 Task: In the  document action plan.txt Insert page numer 'on bottom of the page' change page color to  'Light Brown'. Write company name: Versatile
Action: Mouse moved to (141, 79)
Screenshot: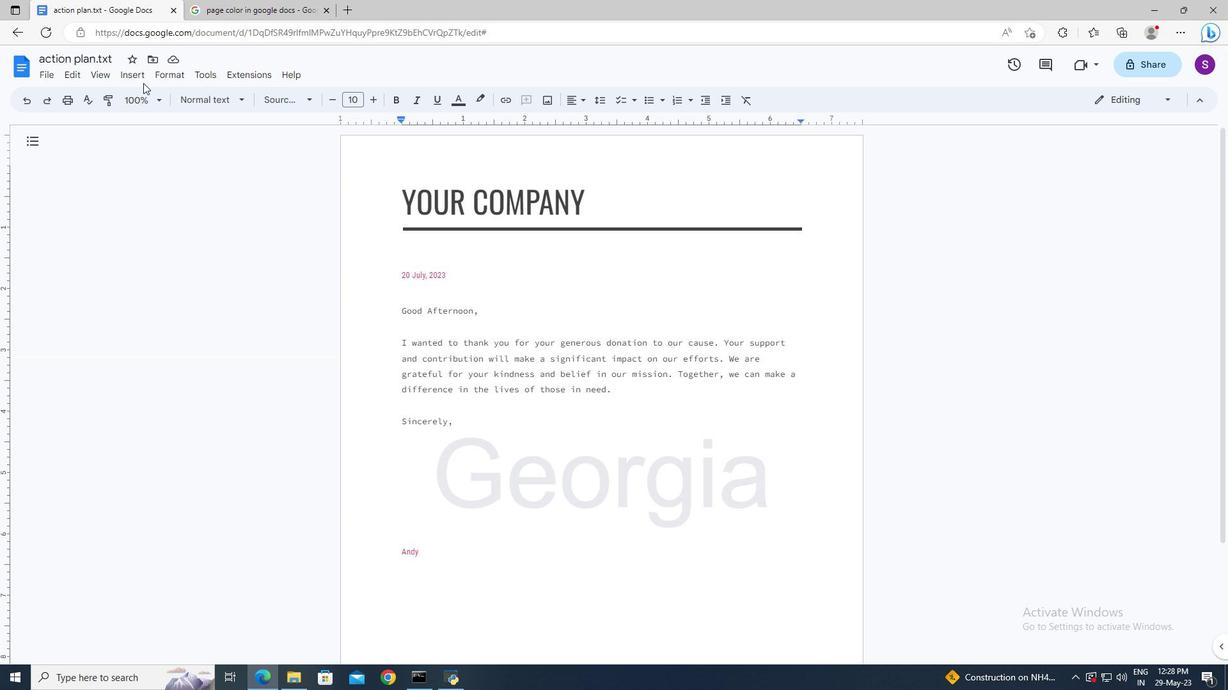 
Action: Mouse pressed left at (141, 79)
Screenshot: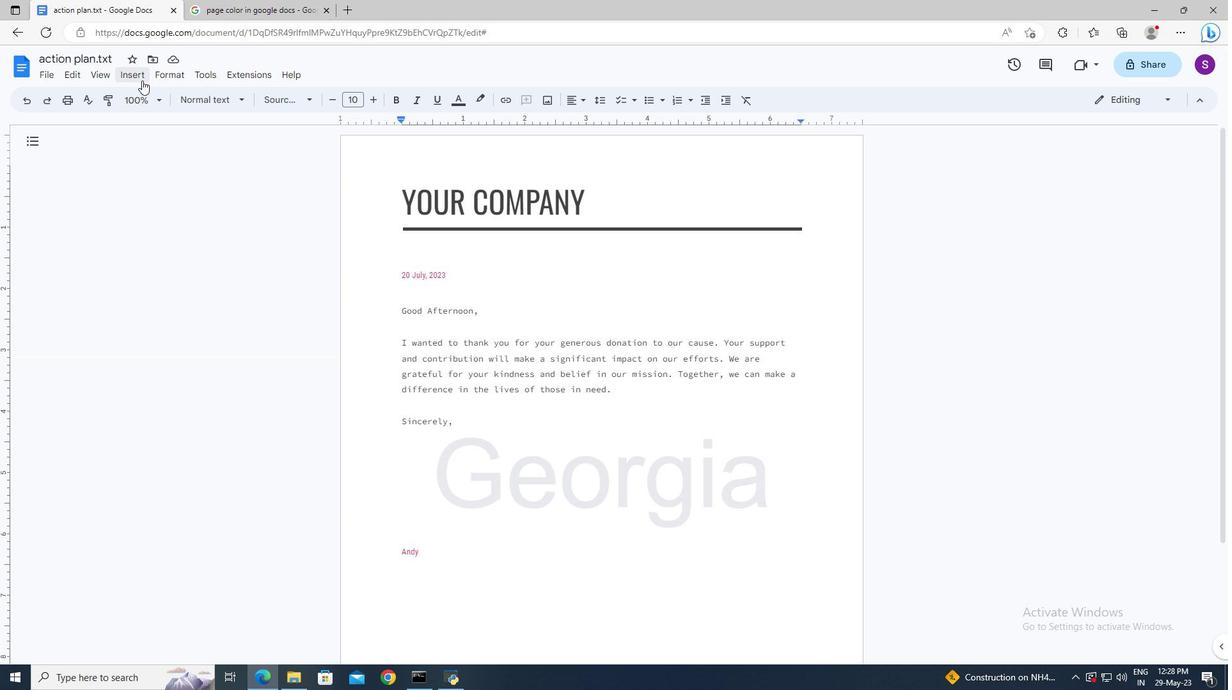 
Action: Mouse moved to (358, 496)
Screenshot: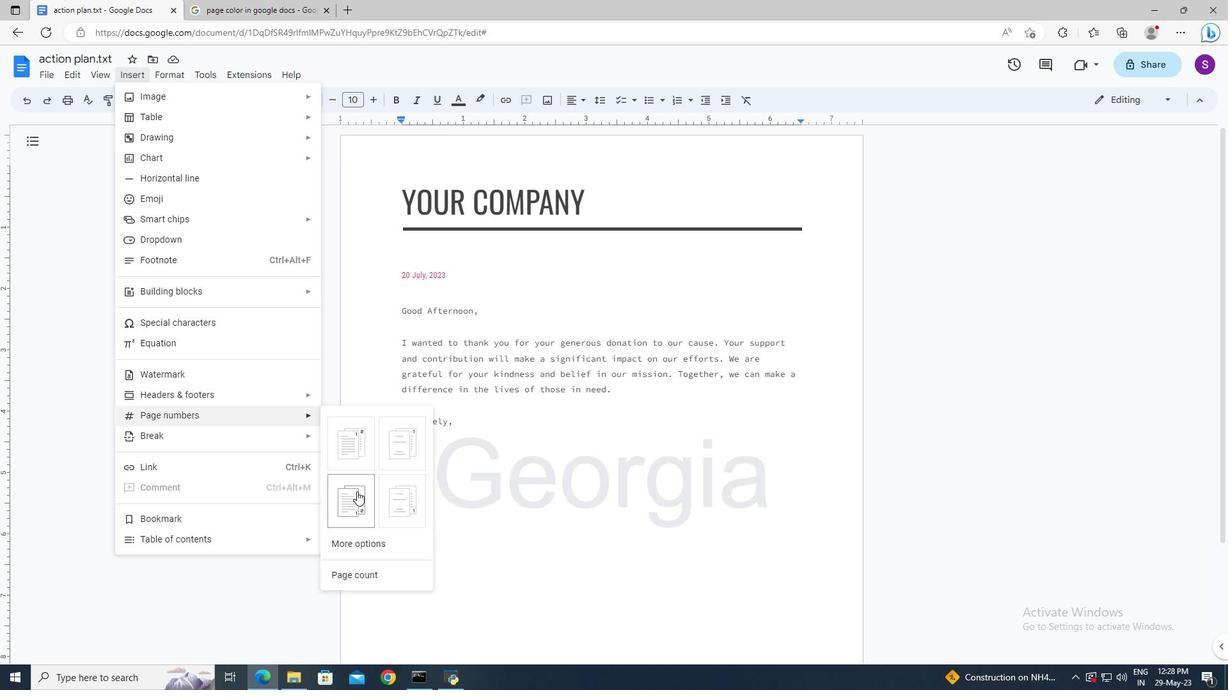 
Action: Mouse pressed left at (358, 496)
Screenshot: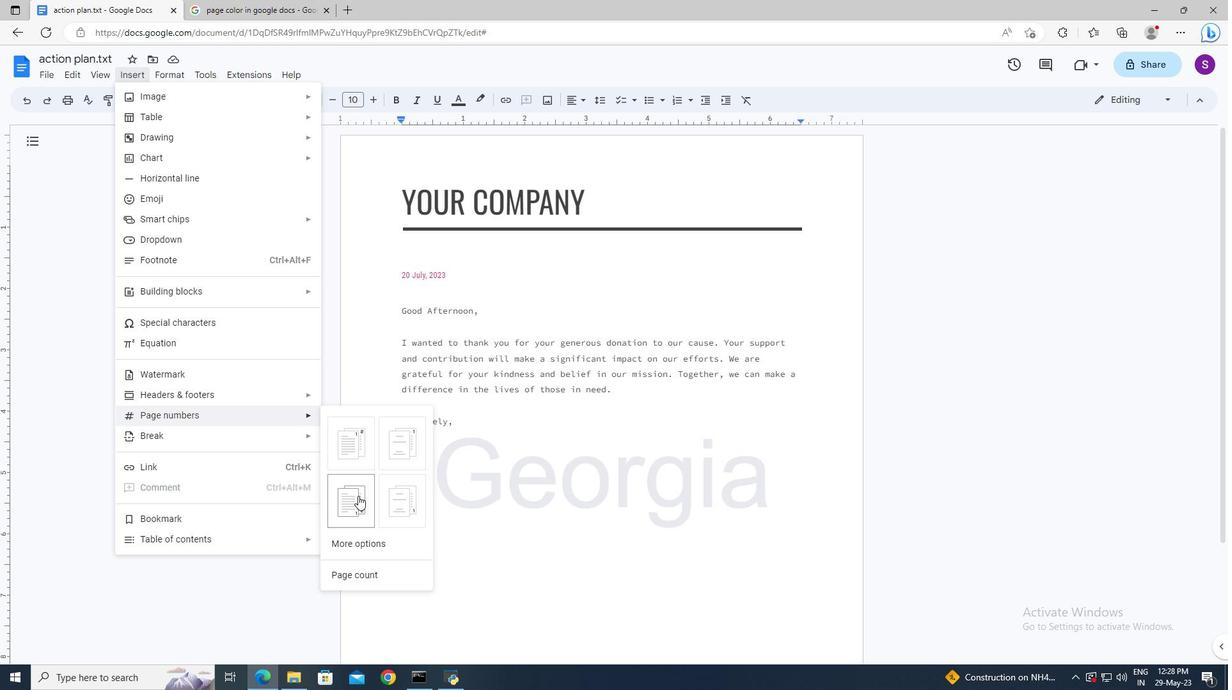 
Action: Mouse moved to (464, 458)
Screenshot: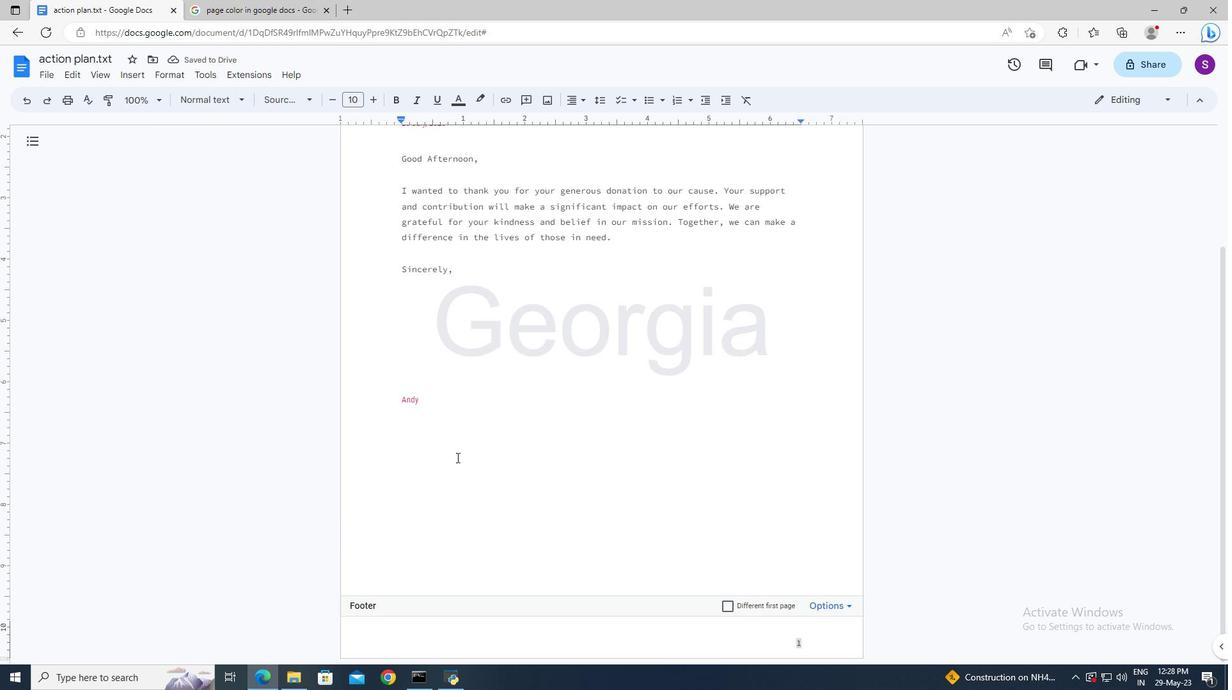 
Action: Mouse scrolled (464, 458) with delta (0, 0)
Screenshot: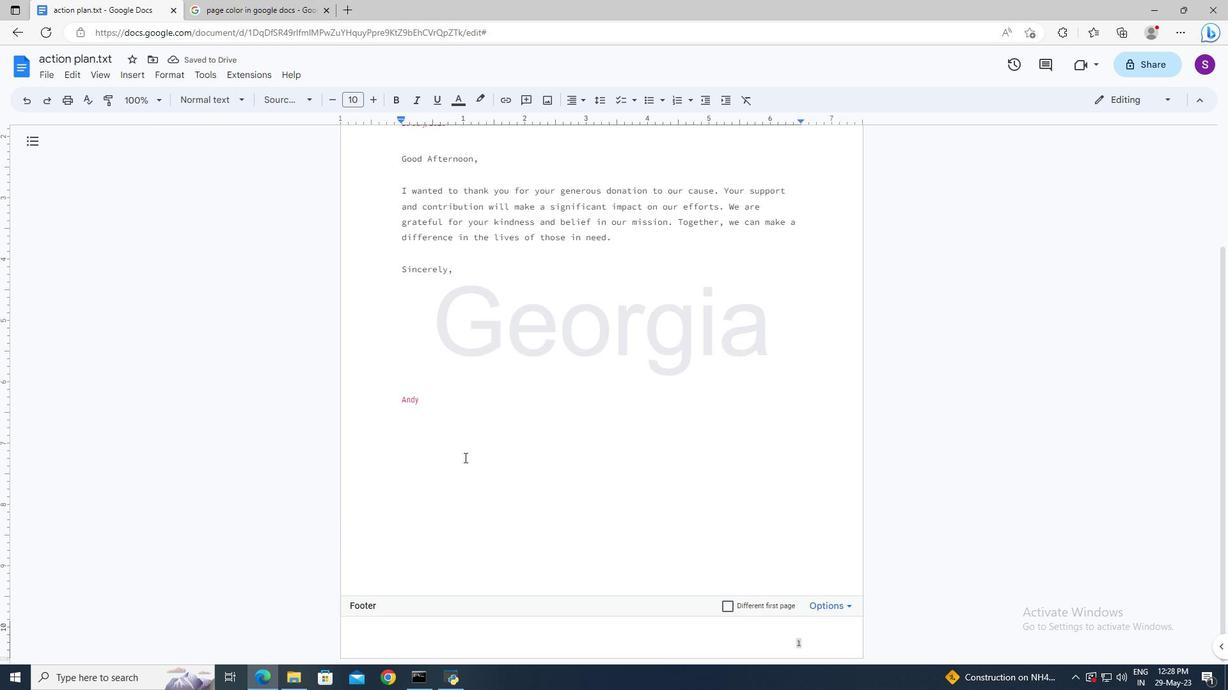 
Action: Mouse scrolled (464, 458) with delta (0, 0)
Screenshot: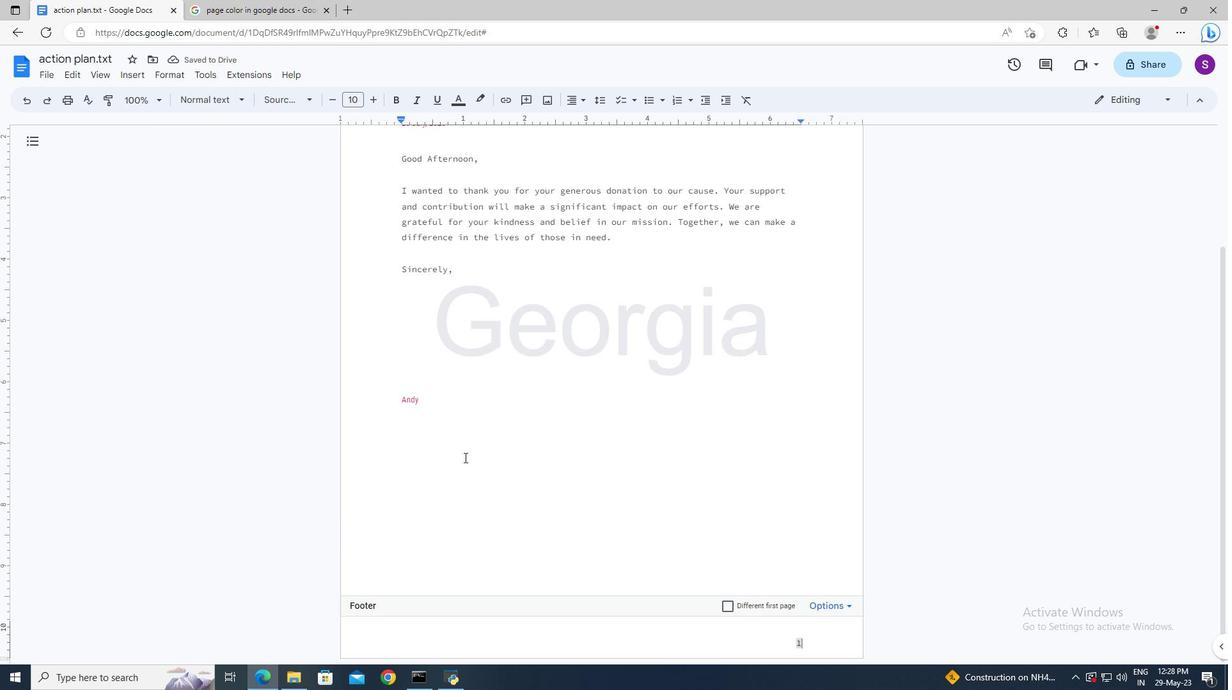 
Action: Mouse moved to (54, 74)
Screenshot: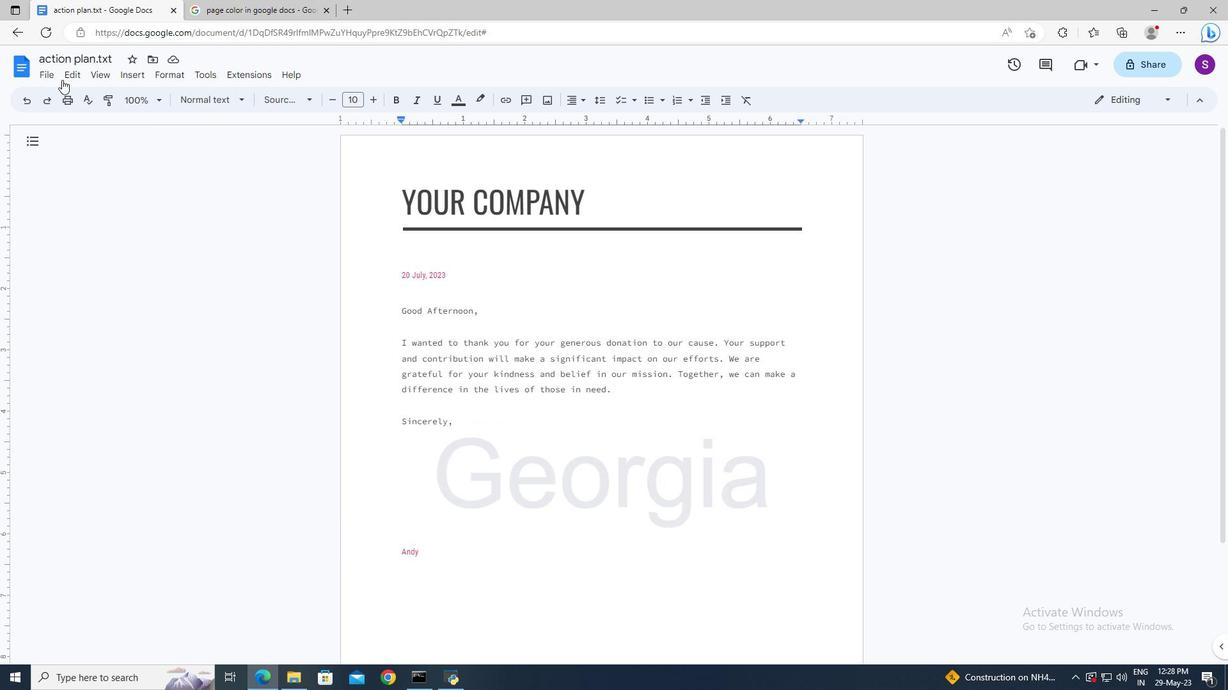 
Action: Mouse pressed left at (54, 74)
Screenshot: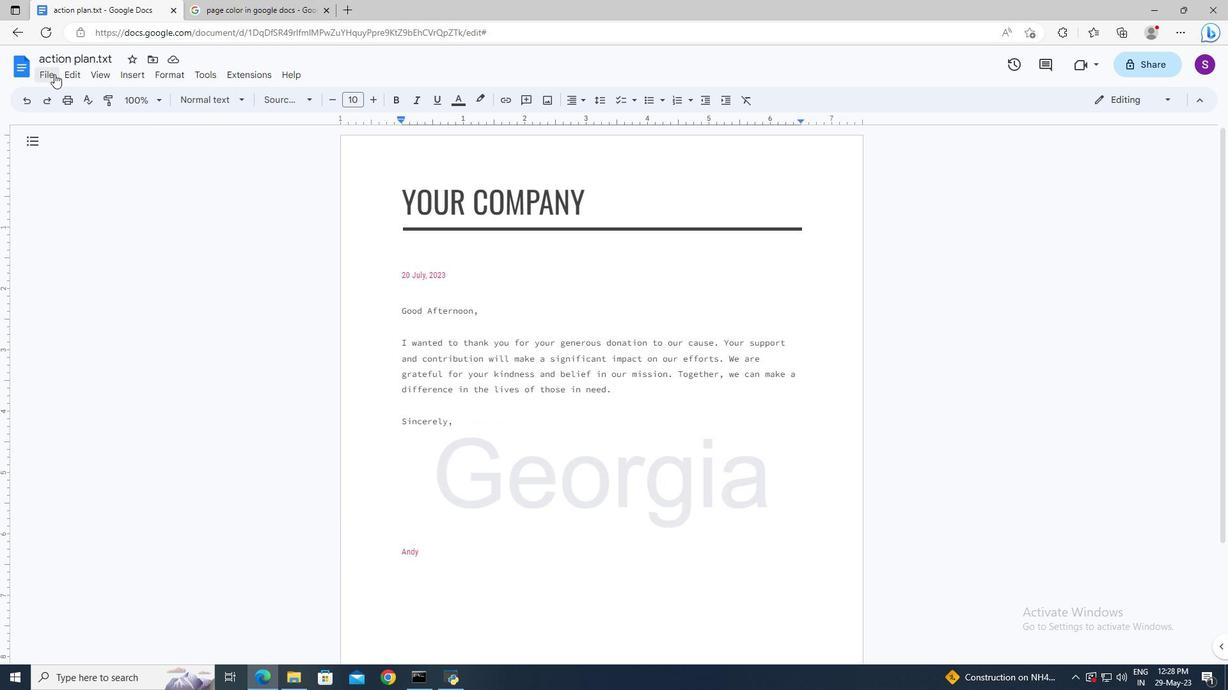 
Action: Mouse moved to (114, 420)
Screenshot: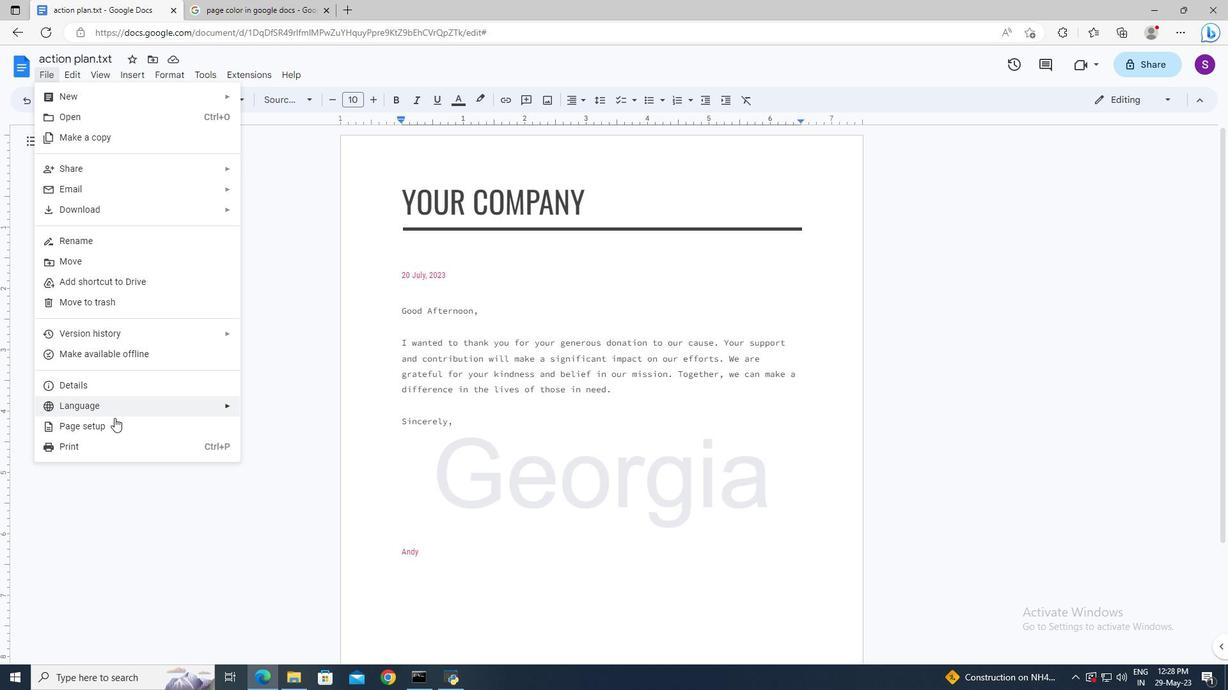 
Action: Mouse pressed left at (114, 420)
Screenshot: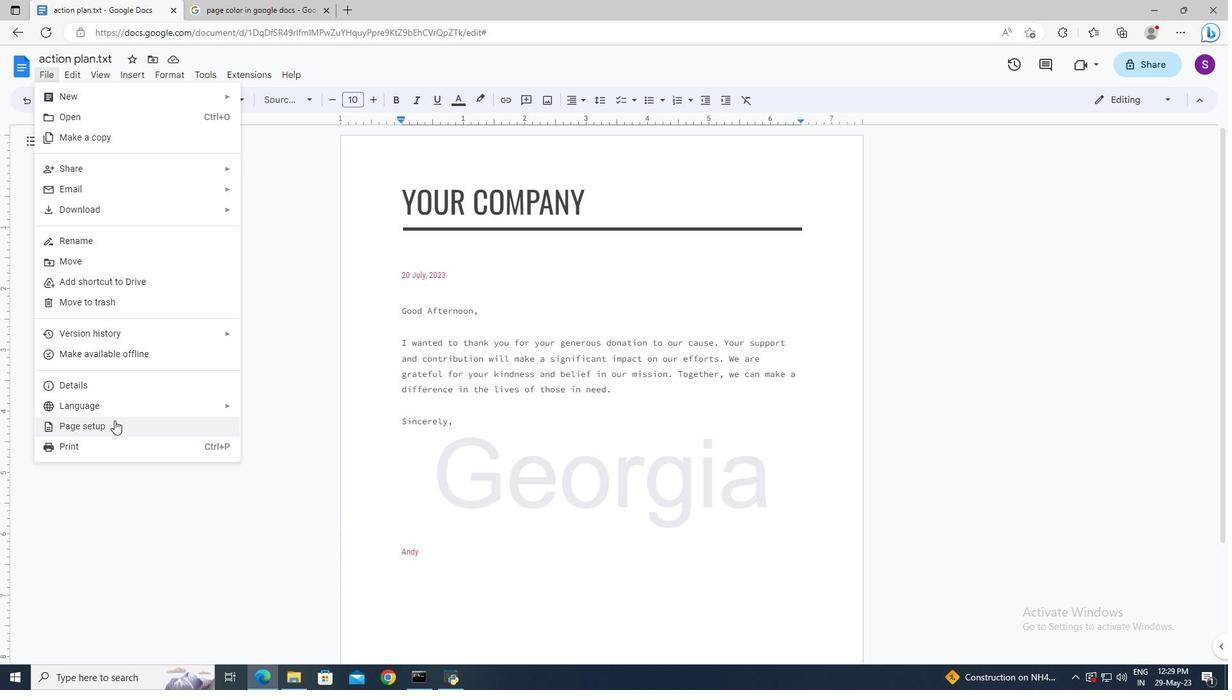
Action: Mouse moved to (509, 434)
Screenshot: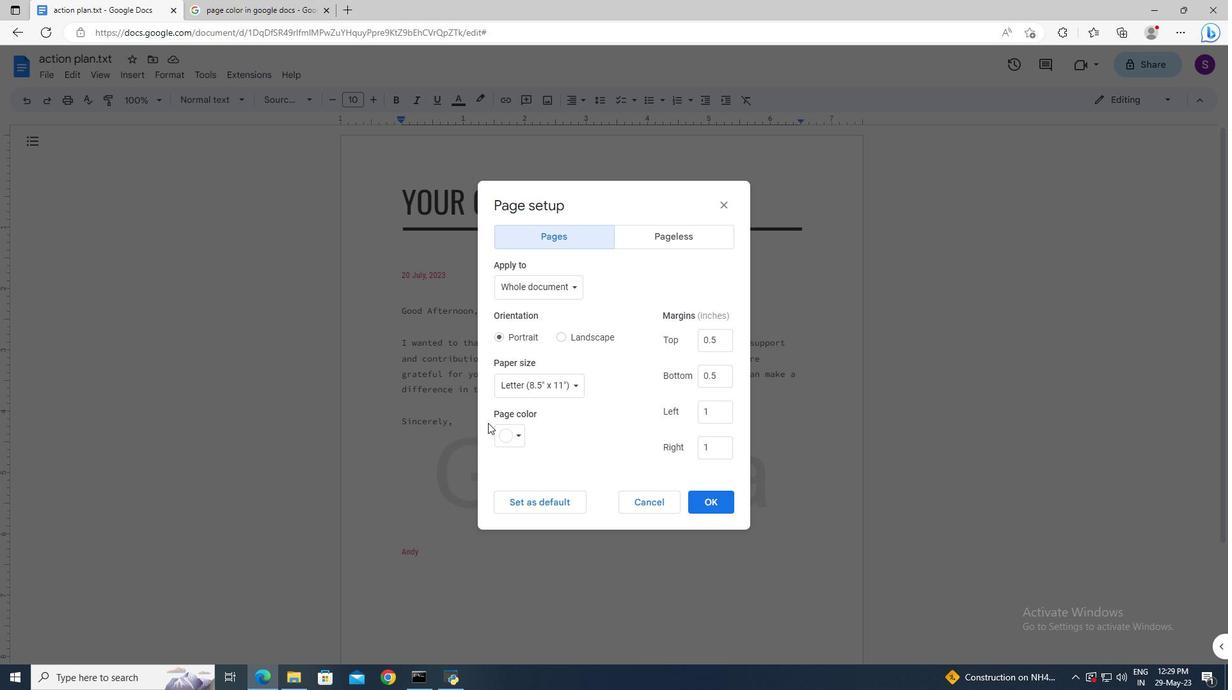 
Action: Mouse pressed left at (509, 434)
Screenshot: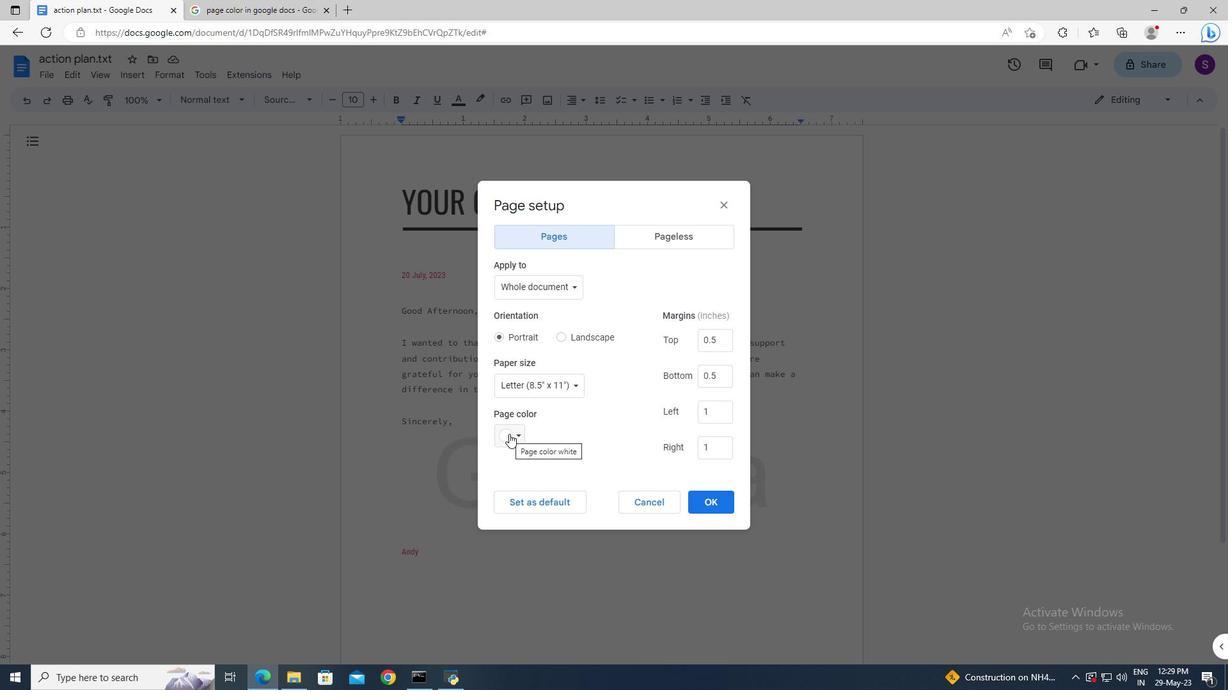 
Action: Mouse moved to (535, 546)
Screenshot: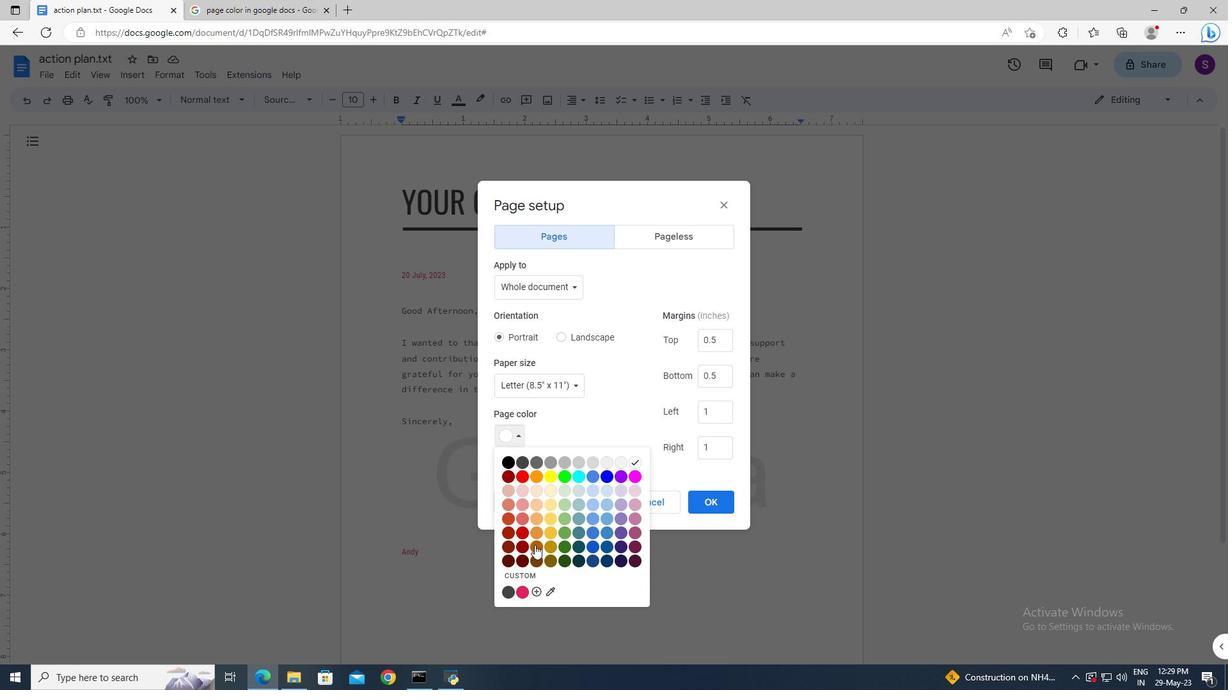 
Action: Mouse pressed left at (535, 546)
Screenshot: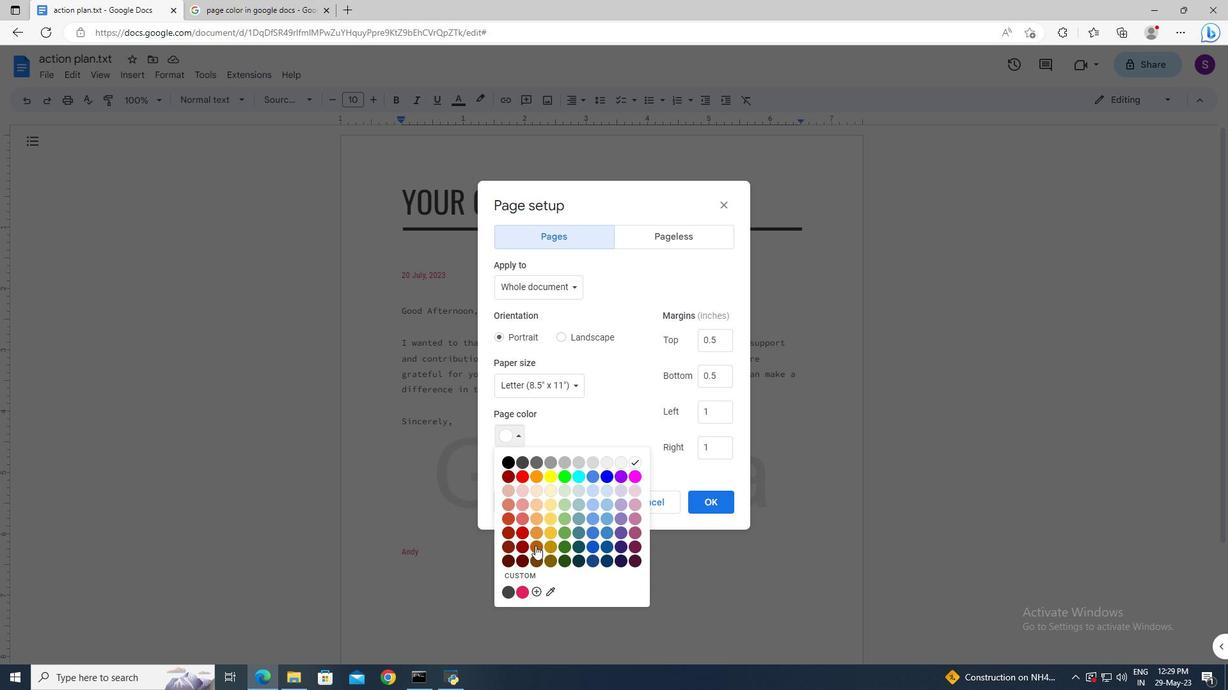 
Action: Mouse moved to (696, 503)
Screenshot: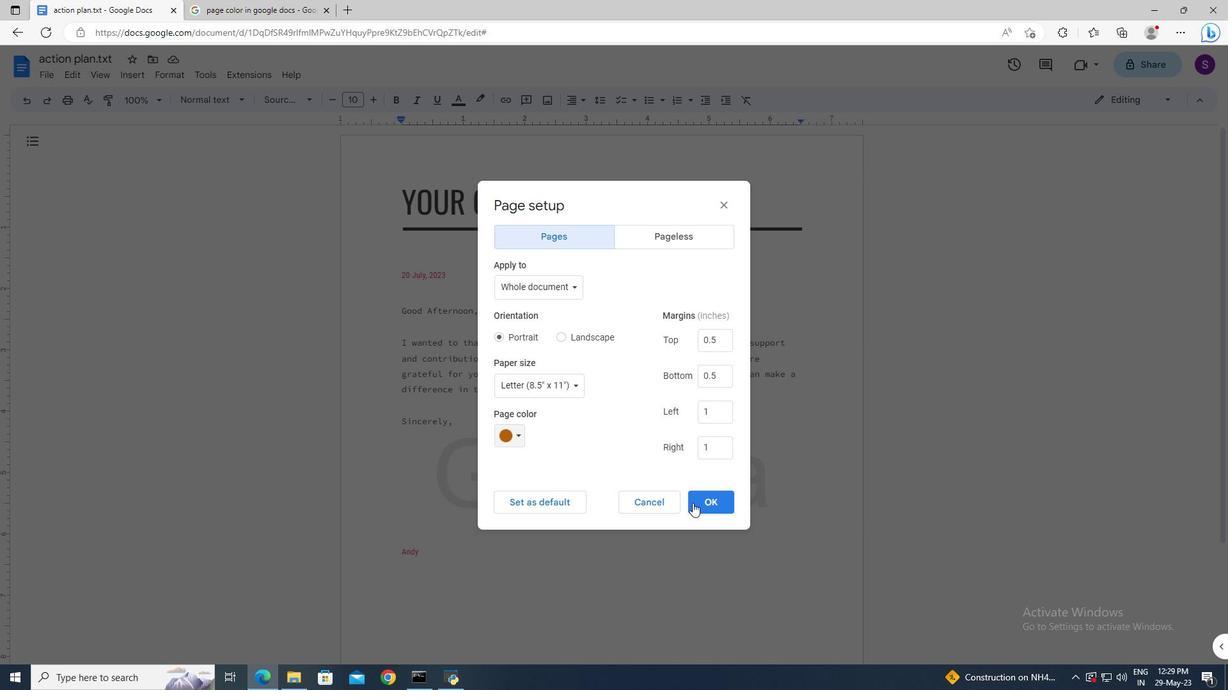 
Action: Mouse pressed left at (696, 503)
Screenshot: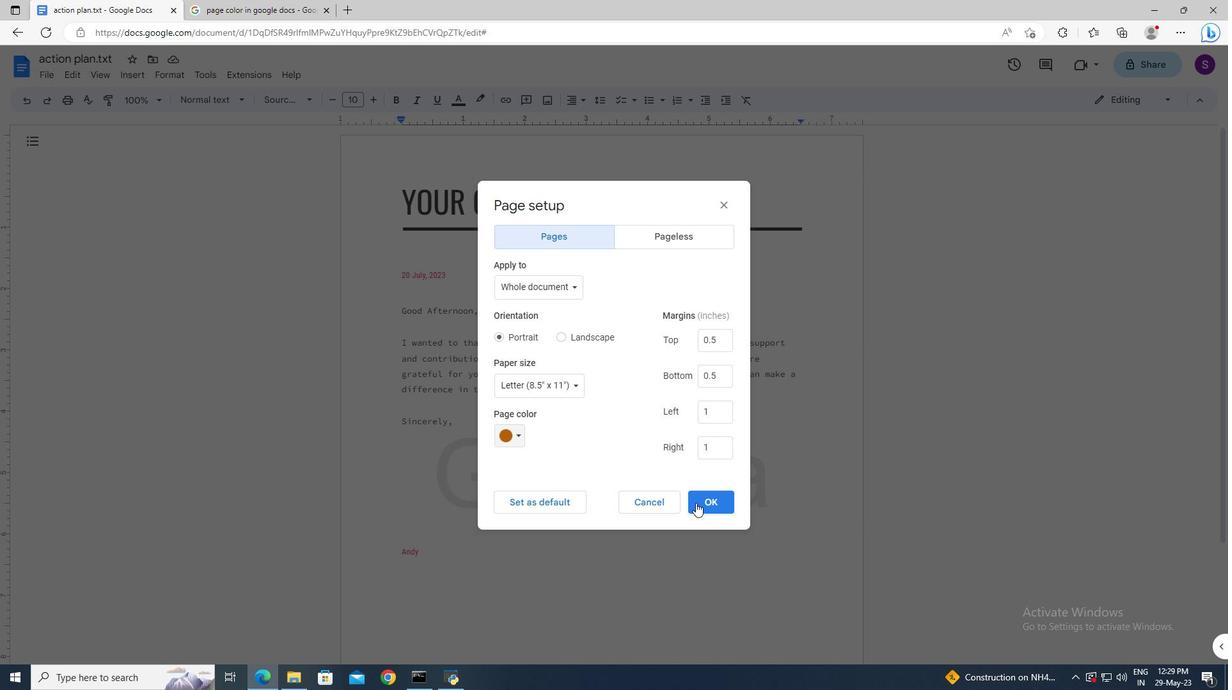 
Action: Mouse moved to (402, 190)
Screenshot: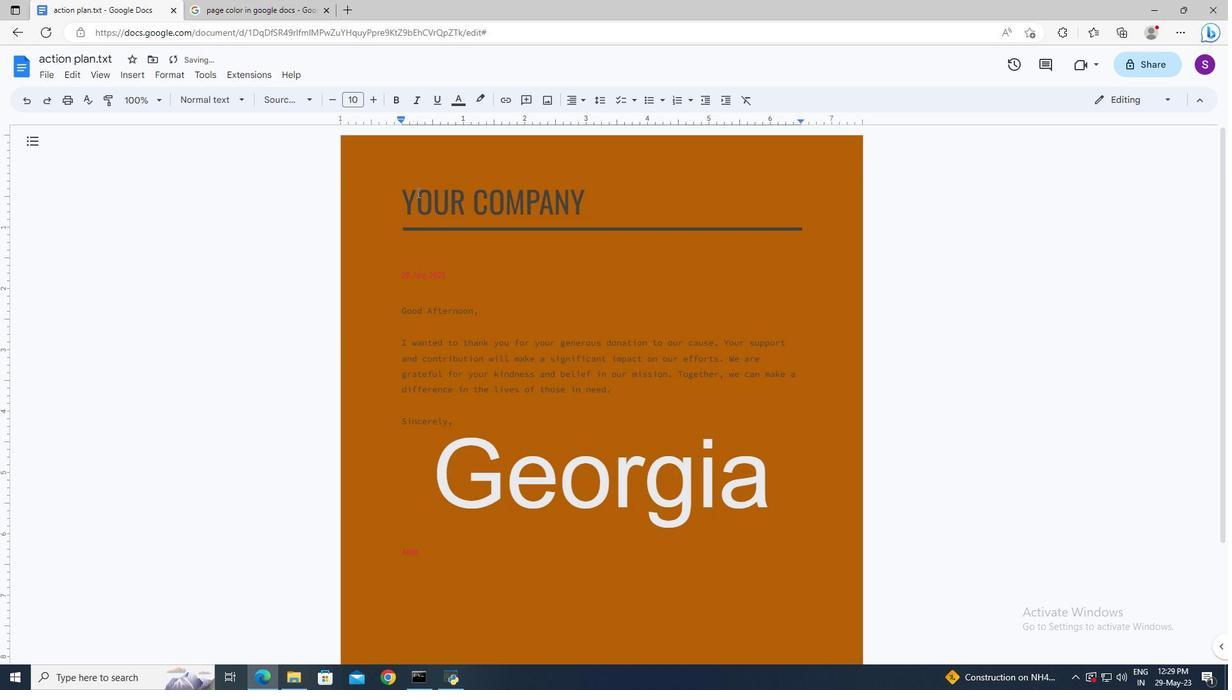 
Action: Mouse pressed left at (402, 190)
Screenshot: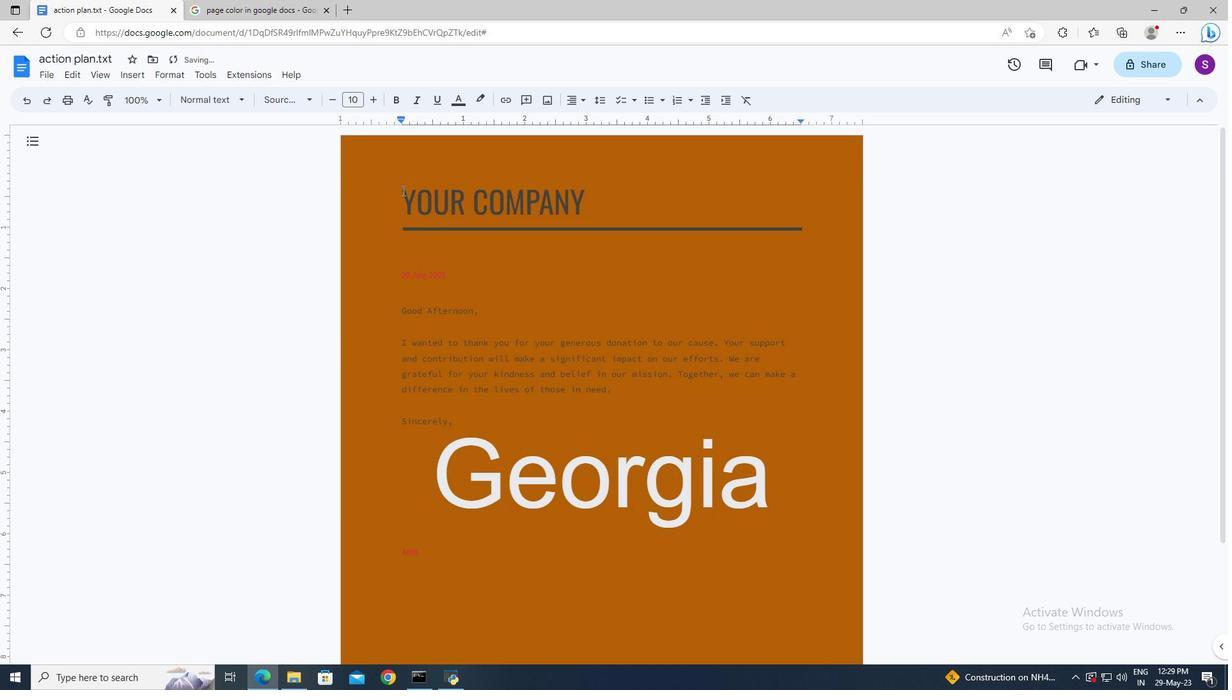 
Action: Key pressed <Key.shift><Key.right><Key.end><Key.delete><Key.shift>Versatile
Screenshot: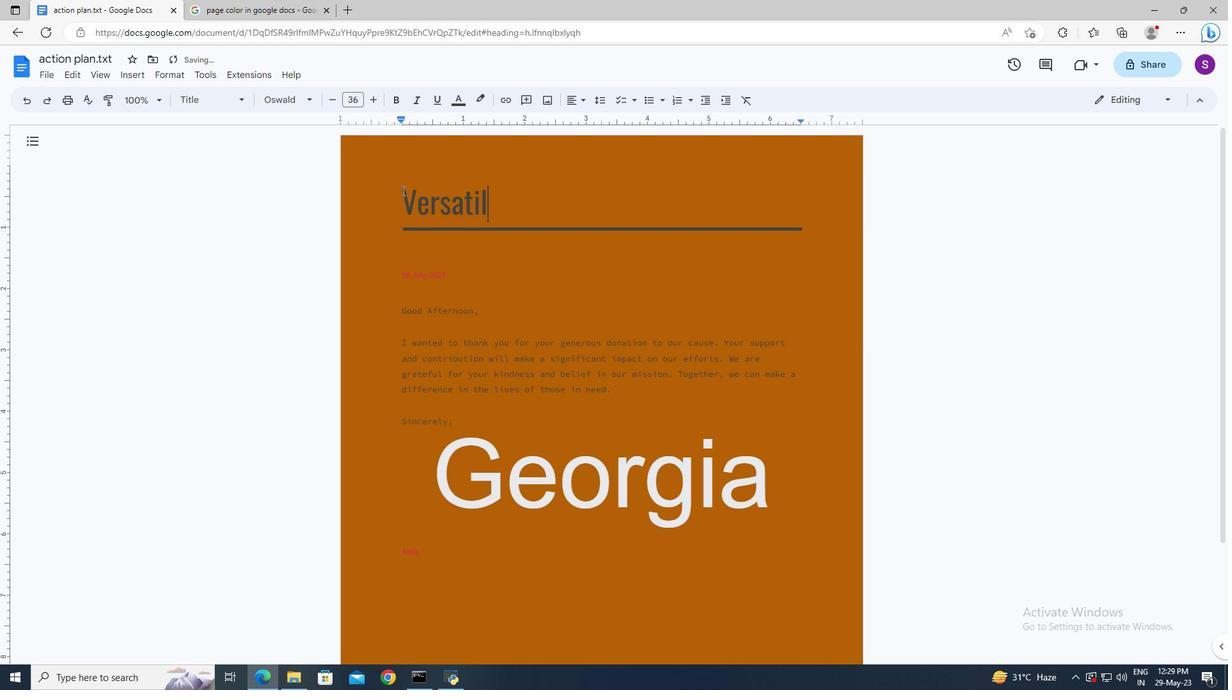 
